 Task: For heading  Tahoma with underline.  font size for heading20,  'Change the font style of data to'Arial.  and font size to 12,  Change the alignment of both headline & data to Align left.  In the sheet  Budget Planning Logbookbook
Action: Mouse moved to (26, 95)
Screenshot: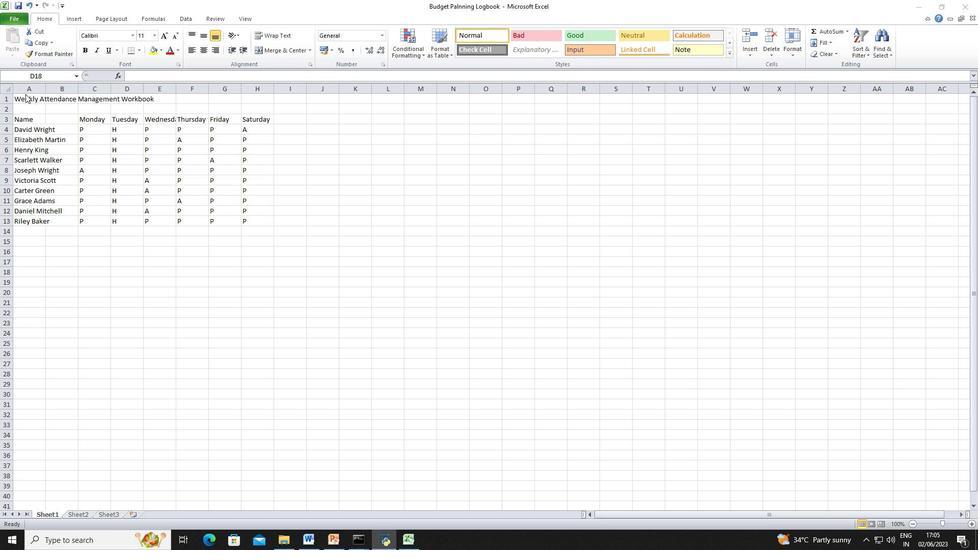 
Action: Mouse pressed left at (26, 95)
Screenshot: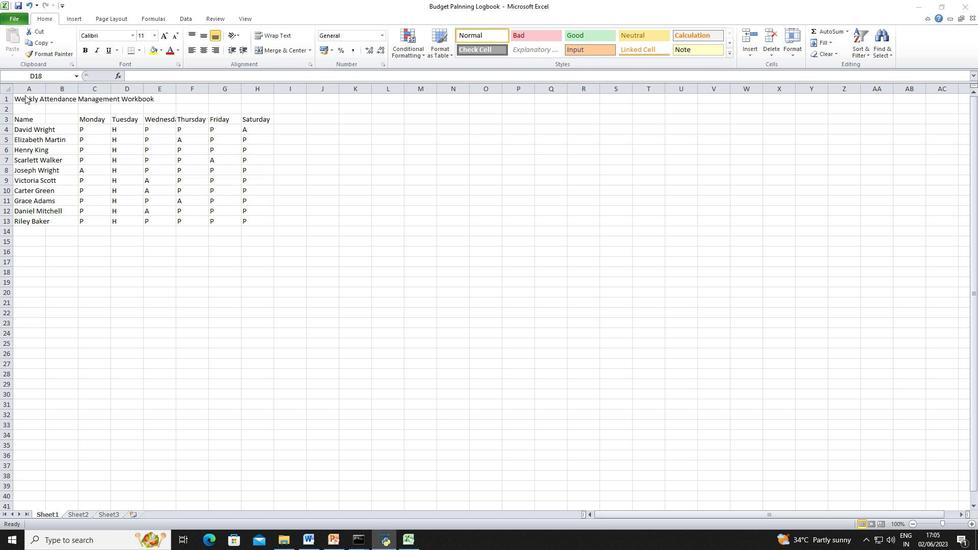 
Action: Mouse moved to (27, 99)
Screenshot: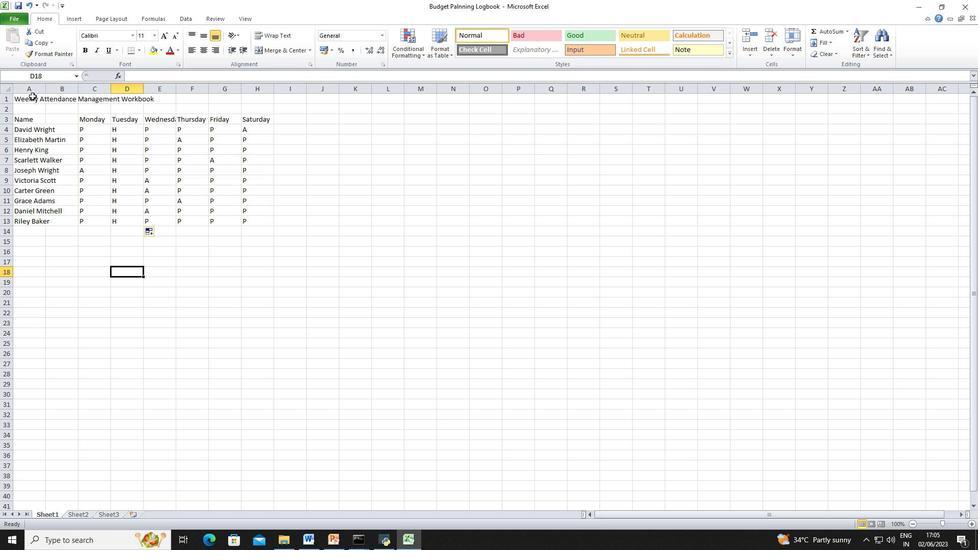 
Action: Mouse pressed left at (27, 99)
Screenshot: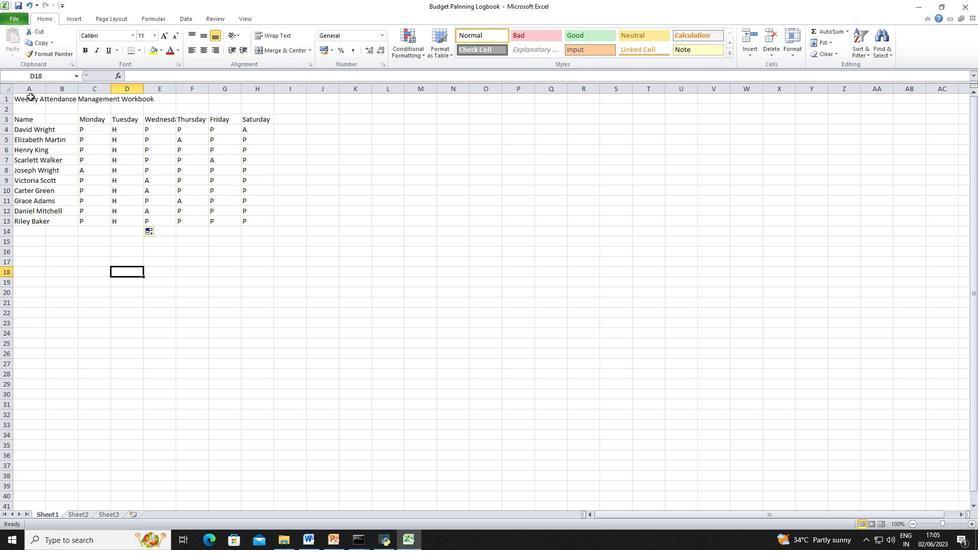 
Action: Mouse moved to (126, 32)
Screenshot: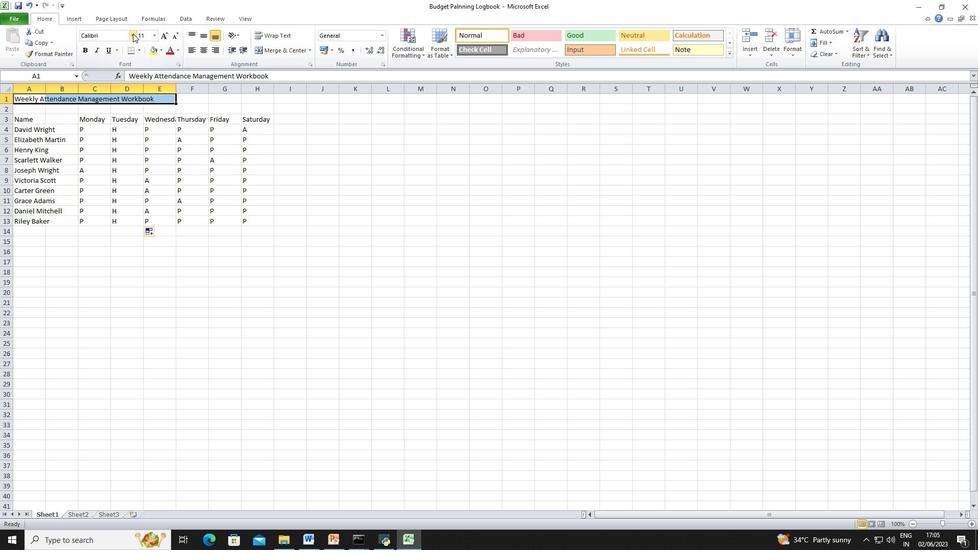 
Action: Mouse pressed left at (126, 32)
Screenshot: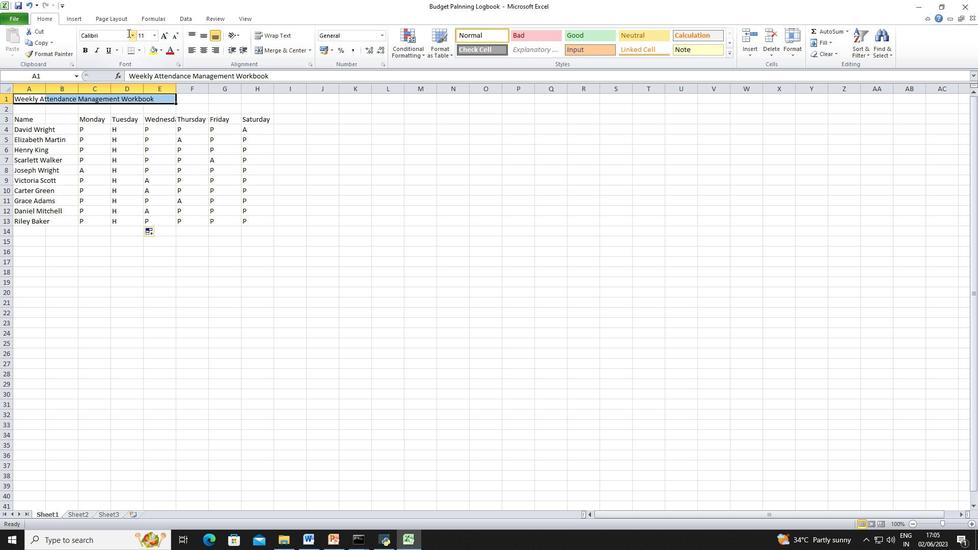 
Action: Key pressed <Key.shift>Tahoma
Screenshot: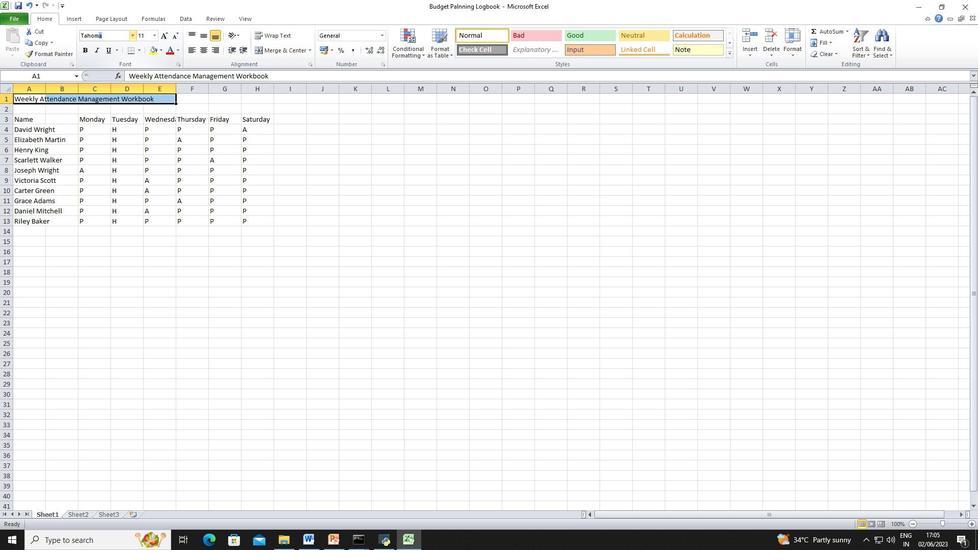 
Action: Mouse moved to (132, 30)
Screenshot: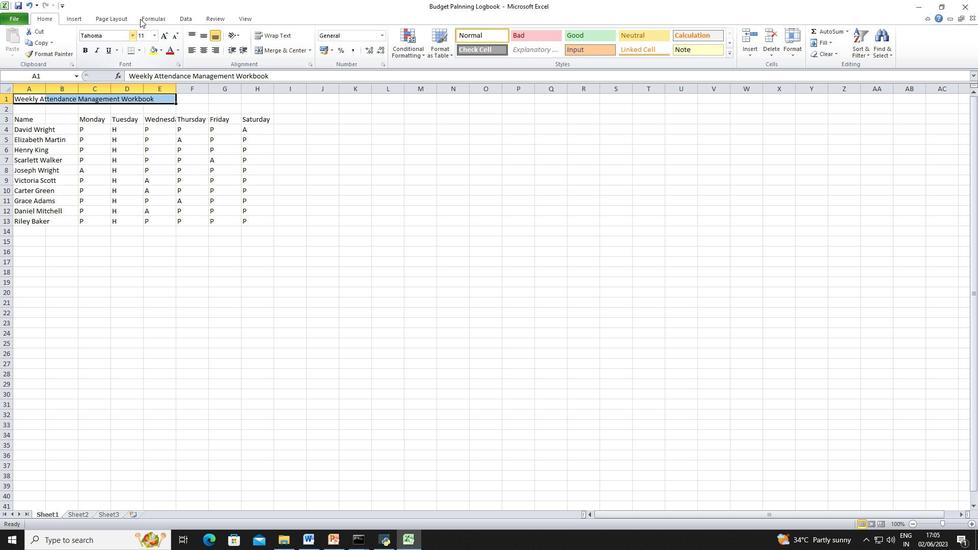 
Action: Key pressed <Key.enter>
Screenshot: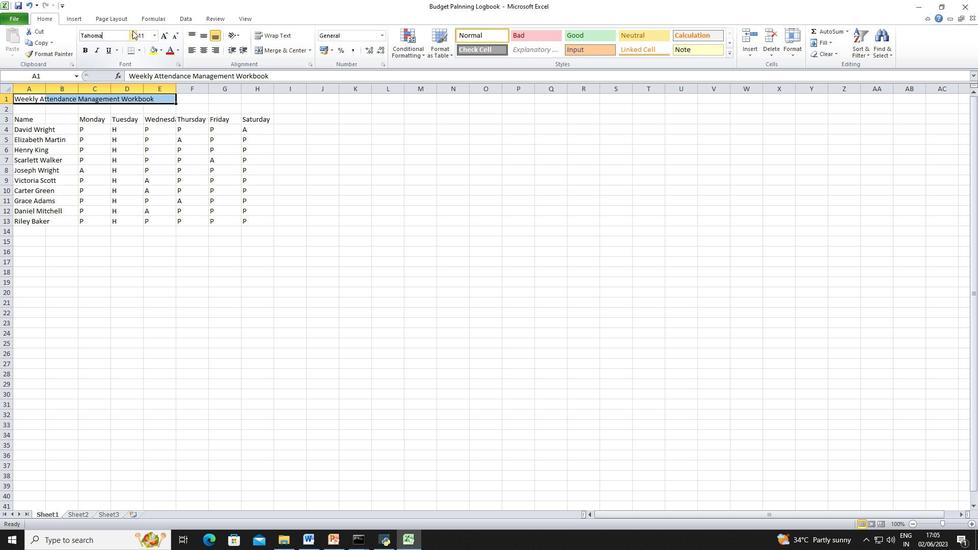 
Action: Mouse moved to (106, 50)
Screenshot: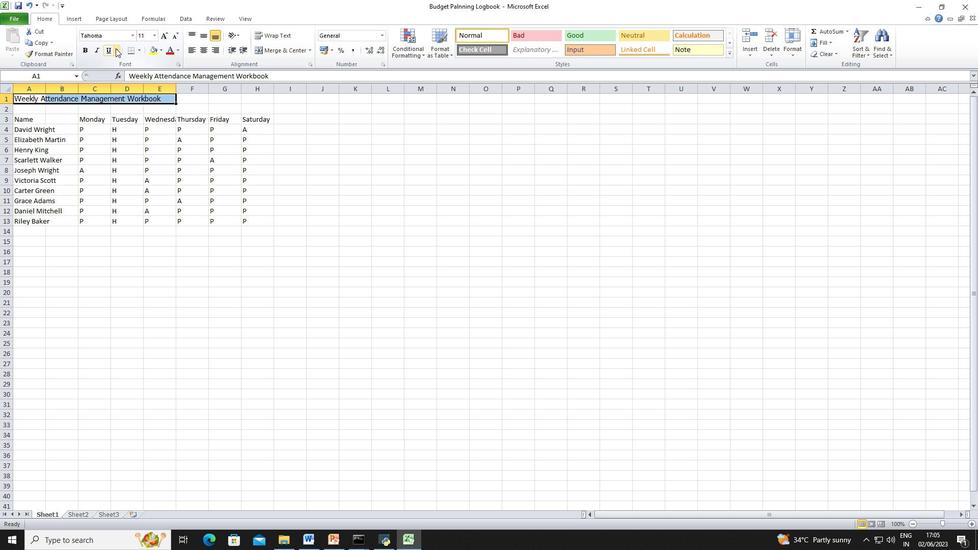 
Action: Mouse pressed left at (106, 50)
Screenshot: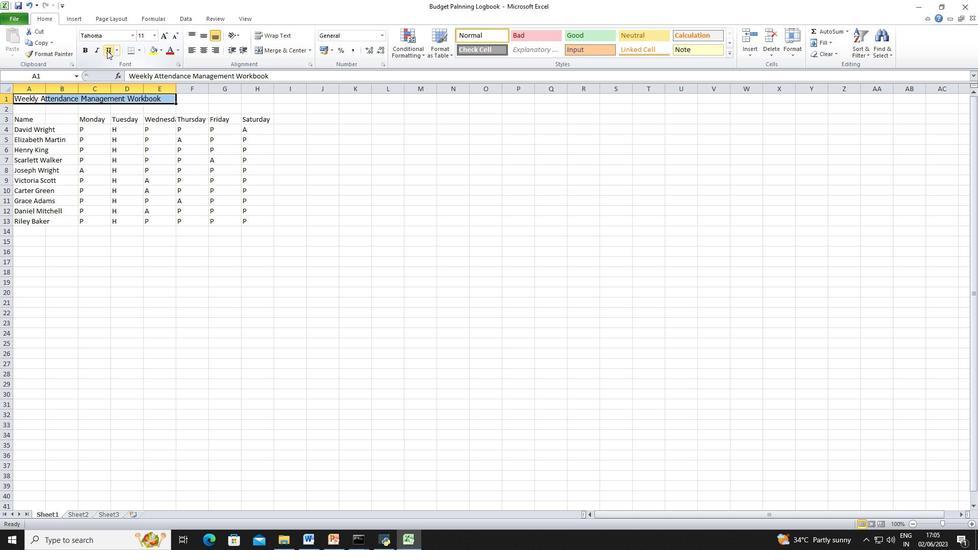 
Action: Mouse moved to (154, 32)
Screenshot: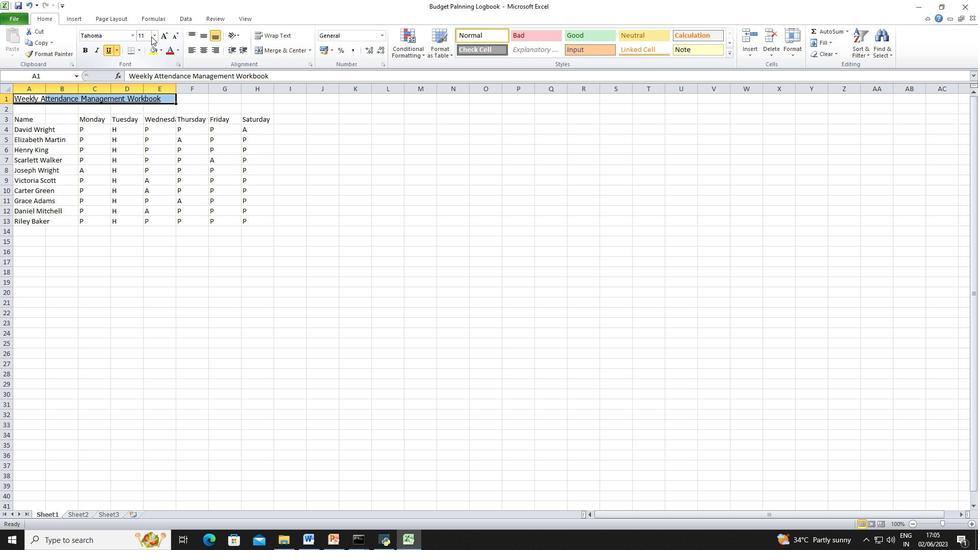 
Action: Mouse pressed left at (154, 32)
Screenshot: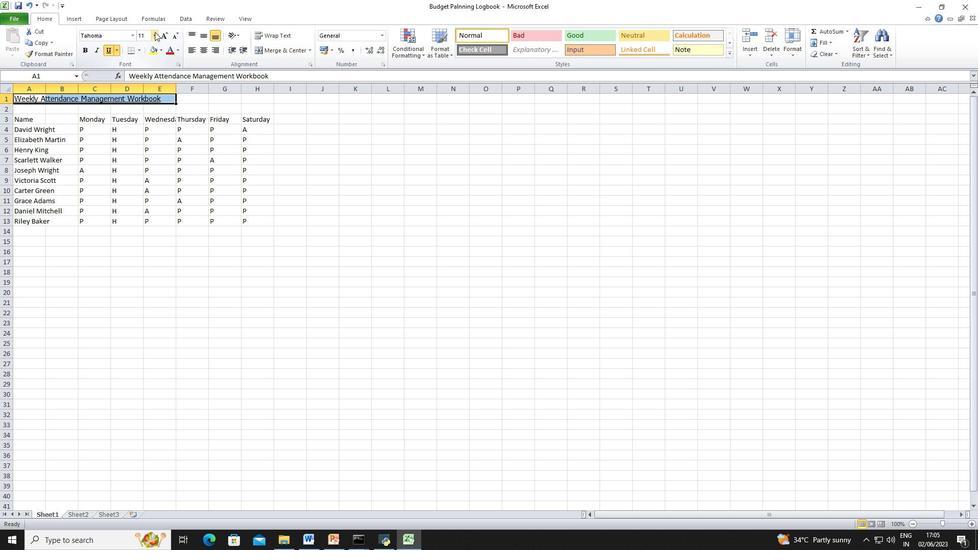 
Action: Mouse moved to (143, 112)
Screenshot: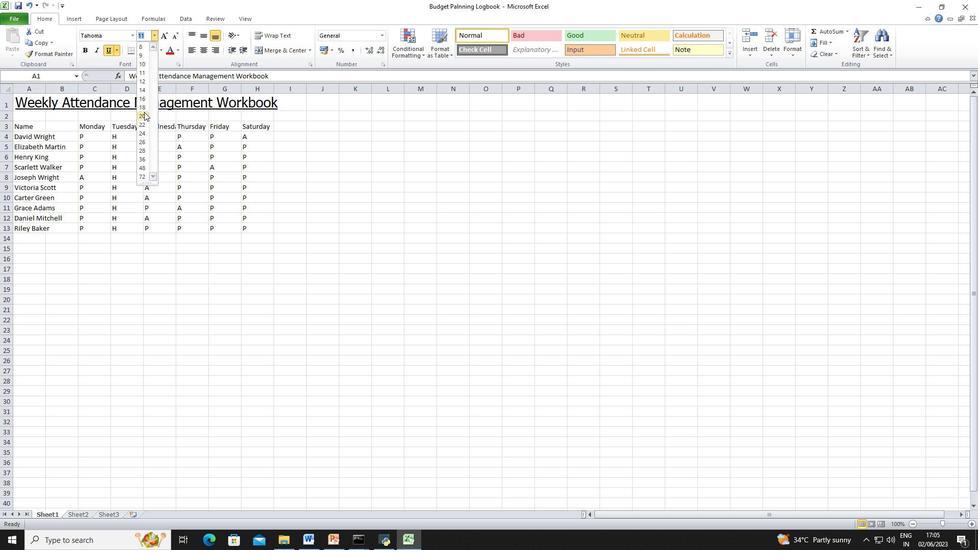 
Action: Mouse pressed left at (143, 112)
Screenshot: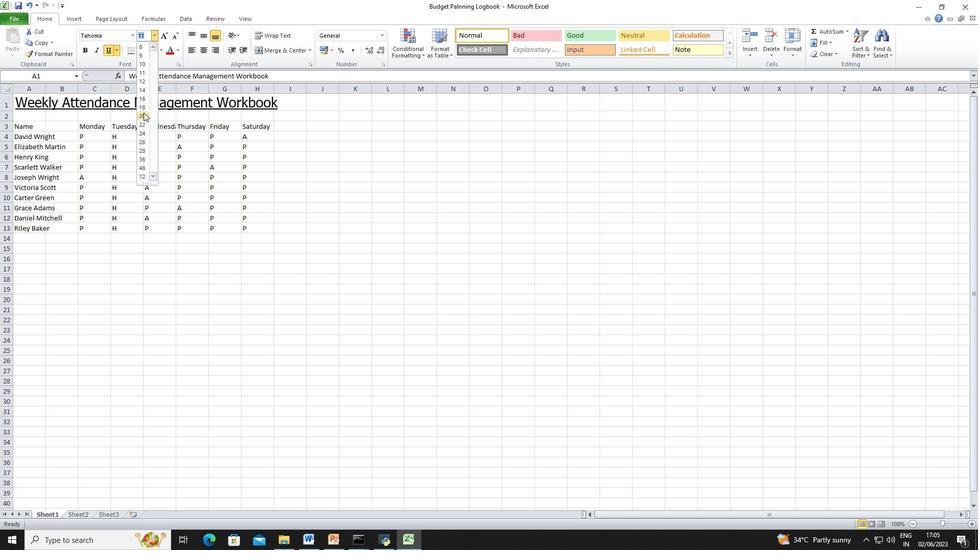 
Action: Mouse moved to (35, 128)
Screenshot: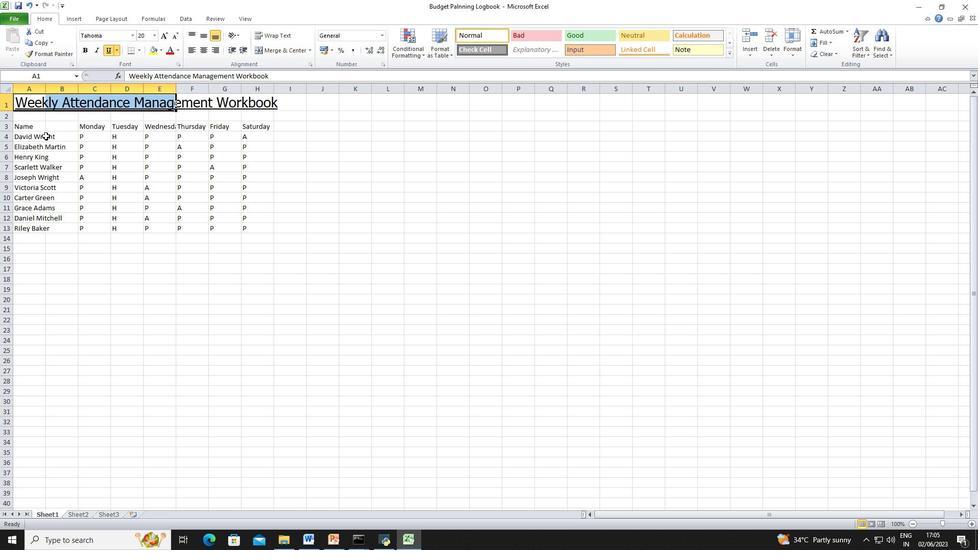 
Action: Mouse pressed left at (35, 128)
Screenshot: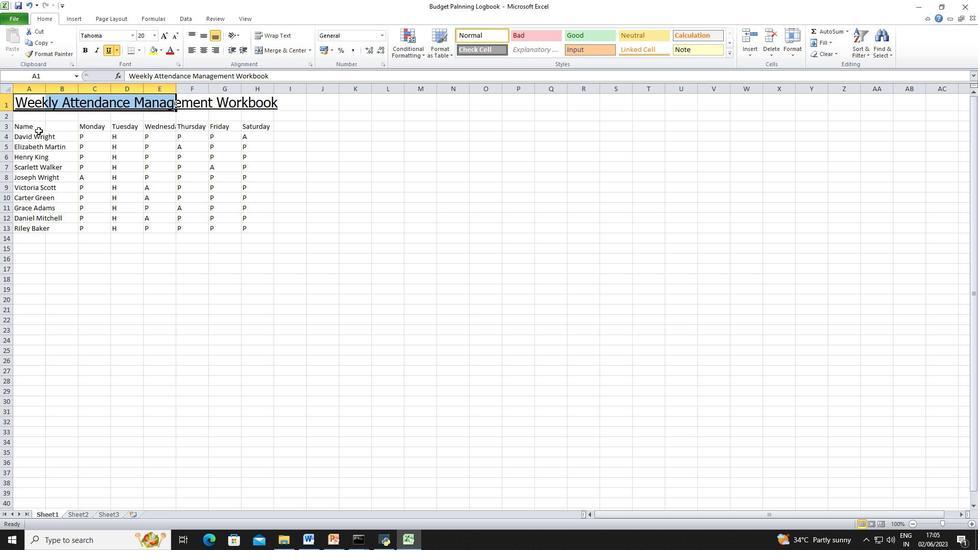 
Action: Mouse moved to (111, 27)
Screenshot: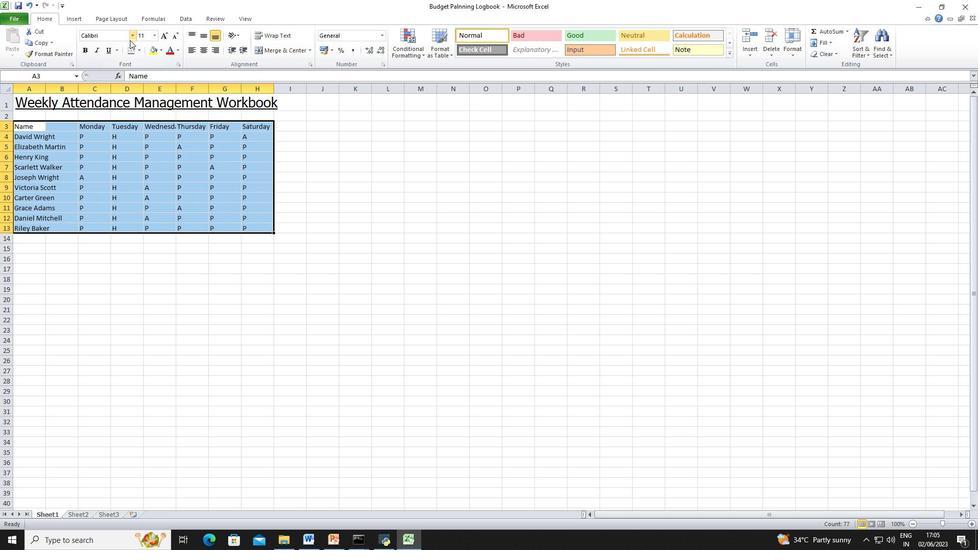
Action: Mouse pressed left at (111, 27)
Screenshot: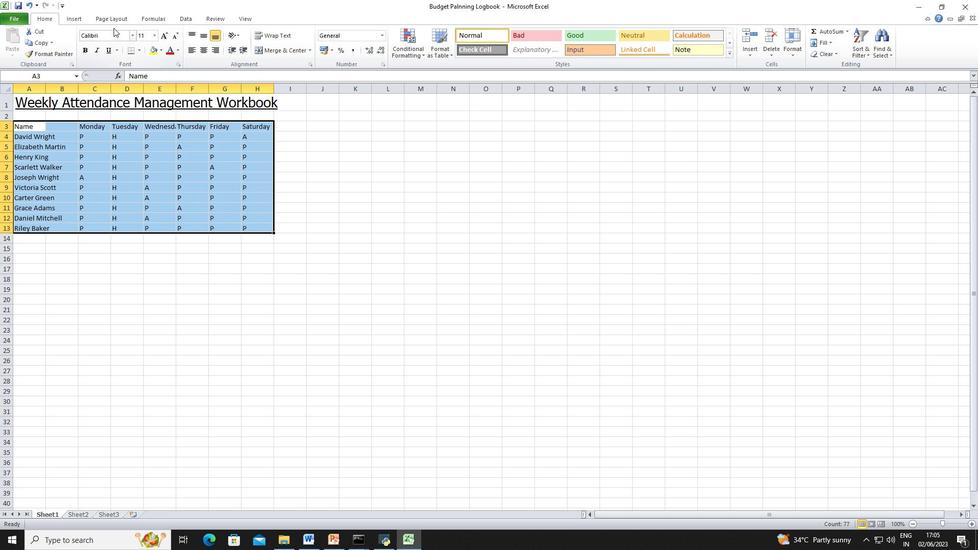 
Action: Mouse moved to (109, 29)
Screenshot: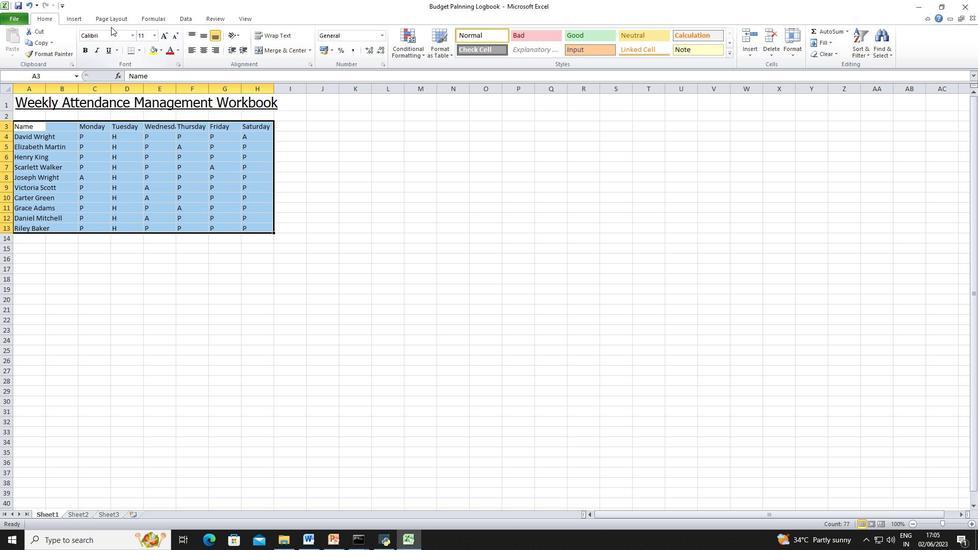 
Action: Mouse pressed left at (109, 29)
Screenshot: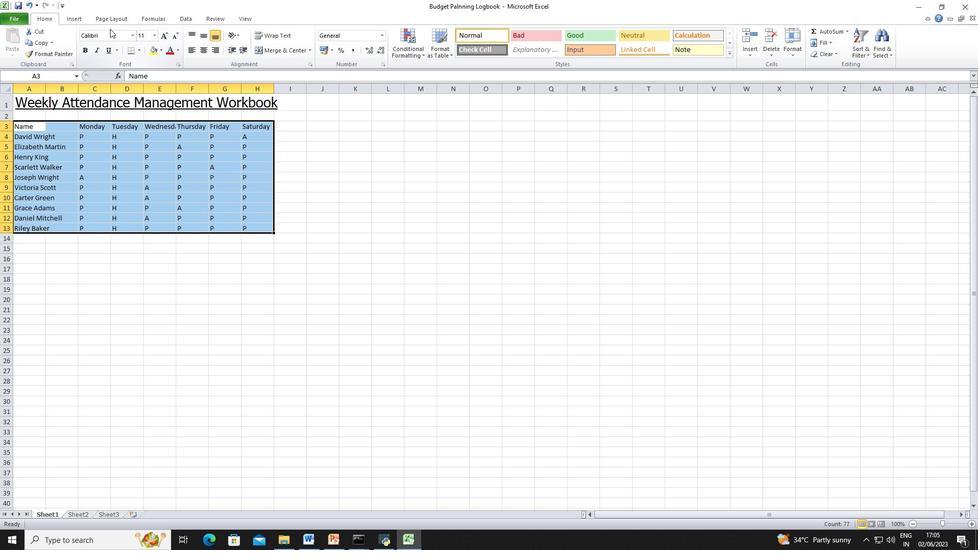 
Action: Mouse moved to (109, 34)
Screenshot: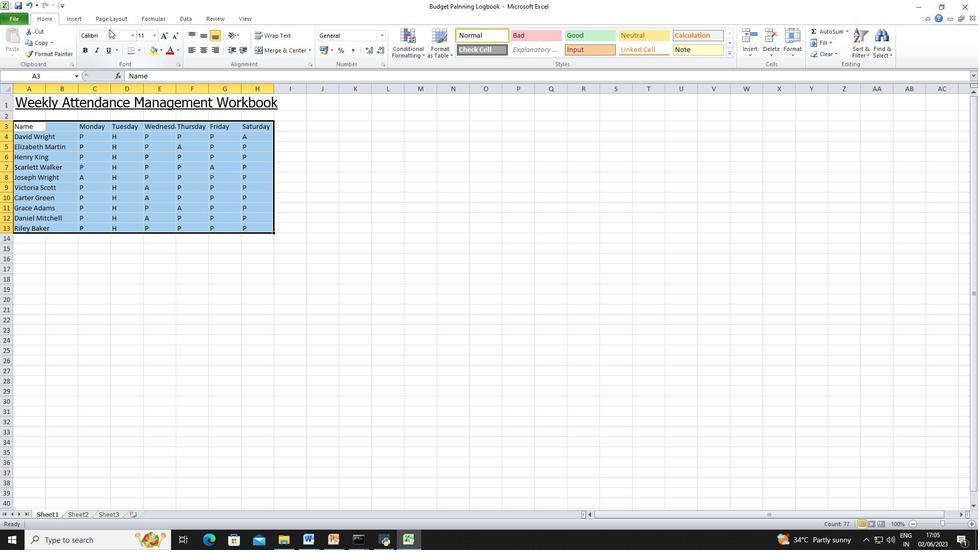 
Action: Mouse pressed left at (109, 34)
Screenshot: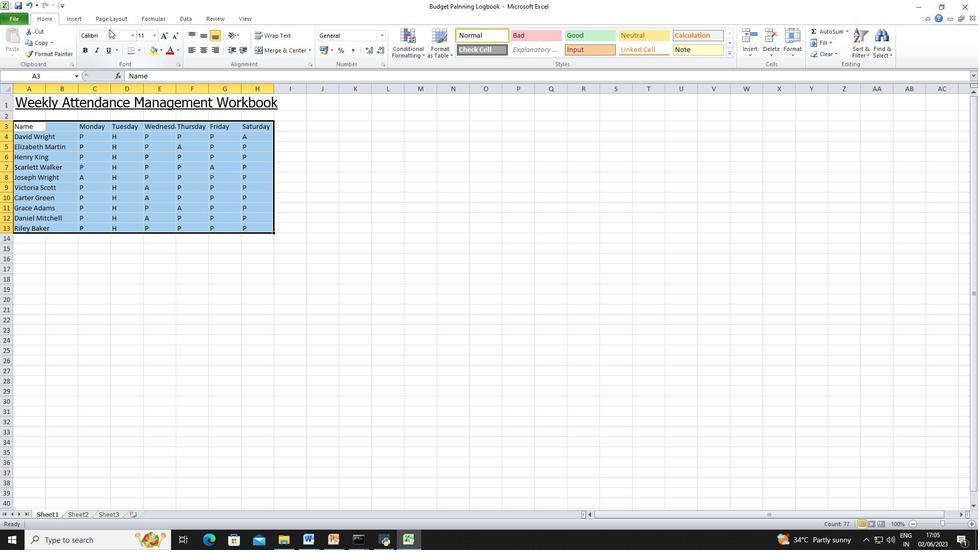 
Action: Key pressed <Key.shift>Arial
Screenshot: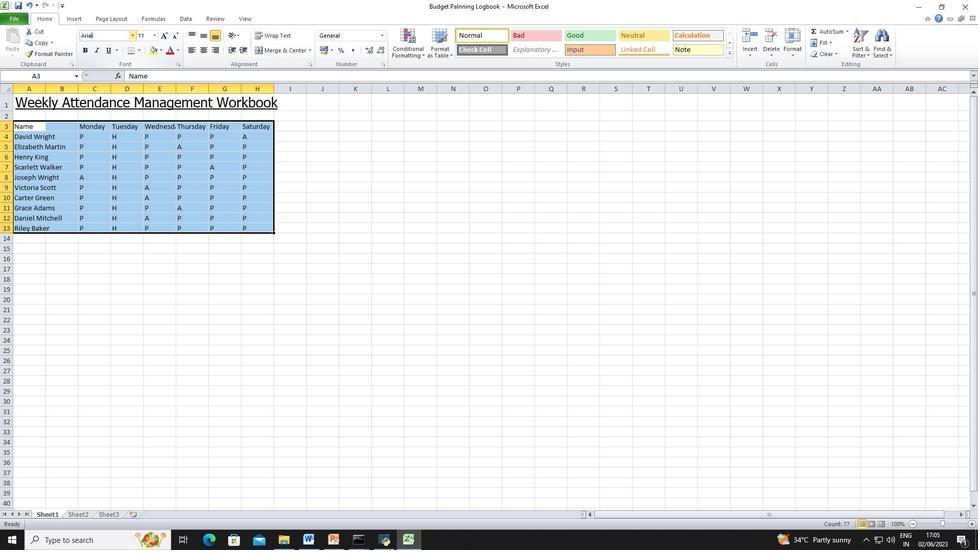 
Action: Mouse moved to (157, 32)
Screenshot: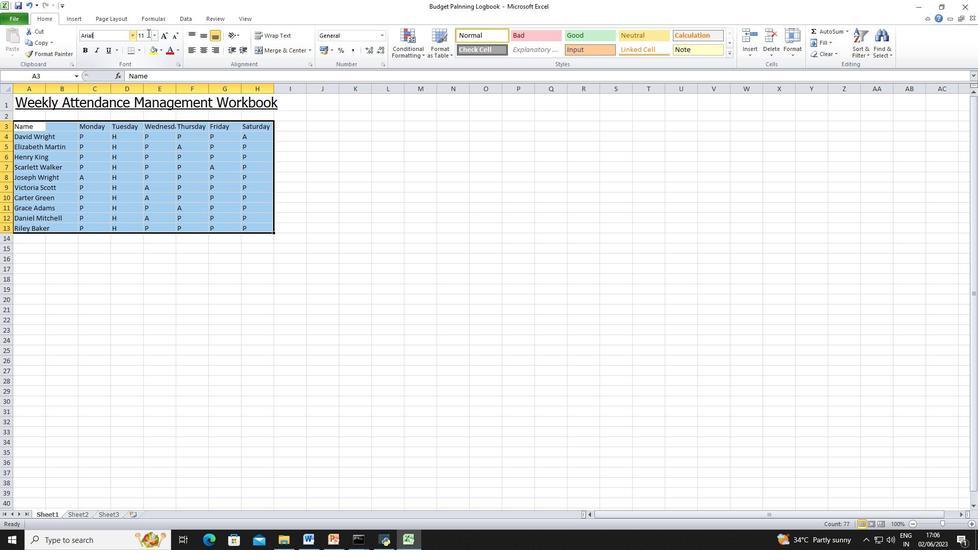 
Action: Mouse pressed left at (157, 32)
Screenshot: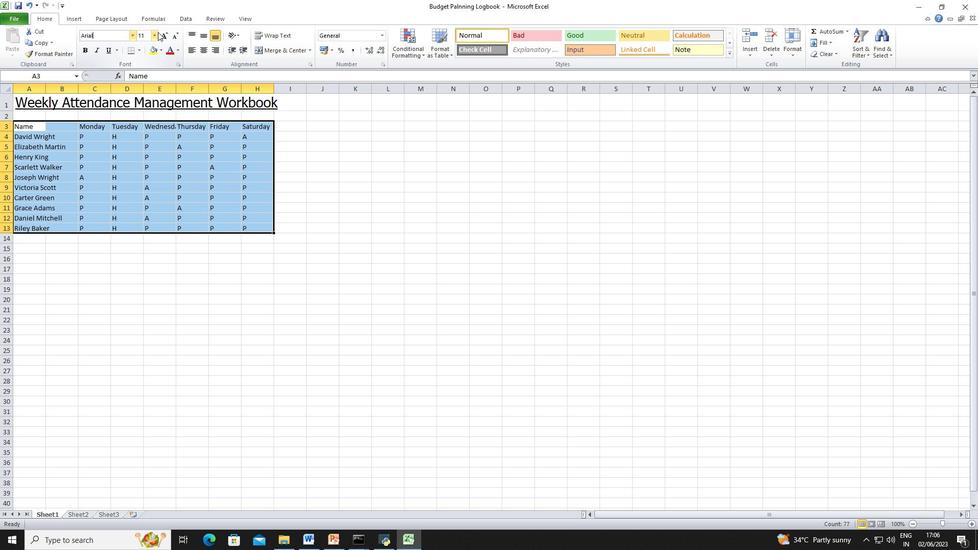 
Action: Mouse moved to (155, 32)
Screenshot: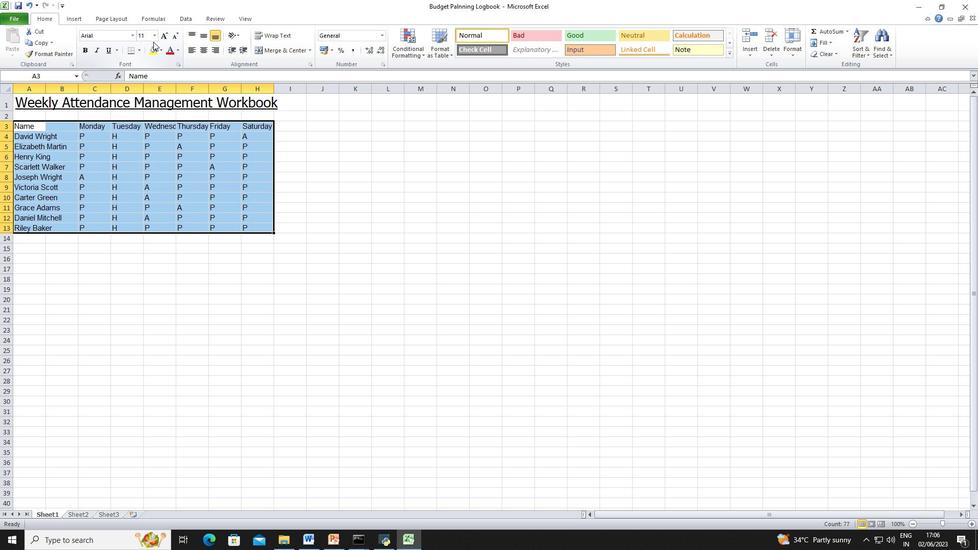 
Action: Mouse pressed left at (155, 32)
Screenshot: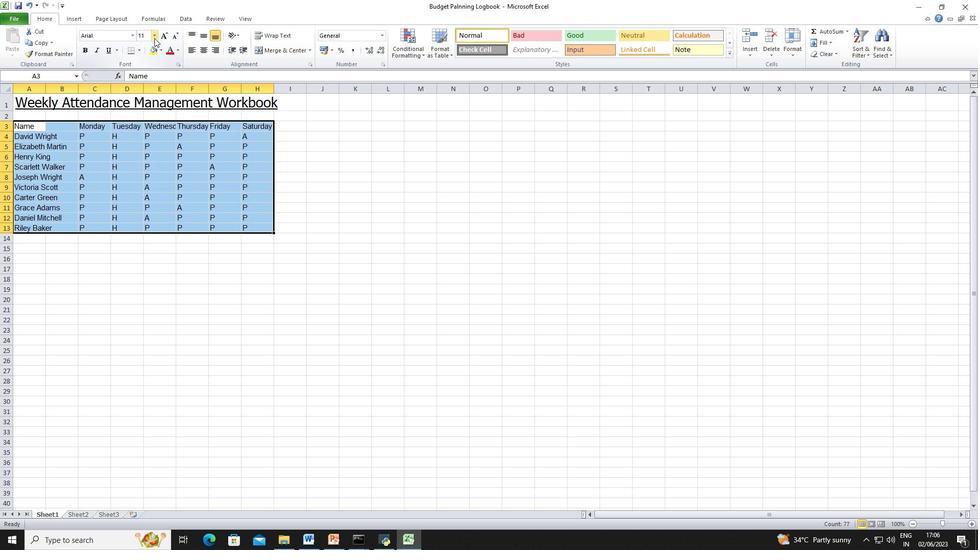 
Action: Mouse moved to (143, 78)
Screenshot: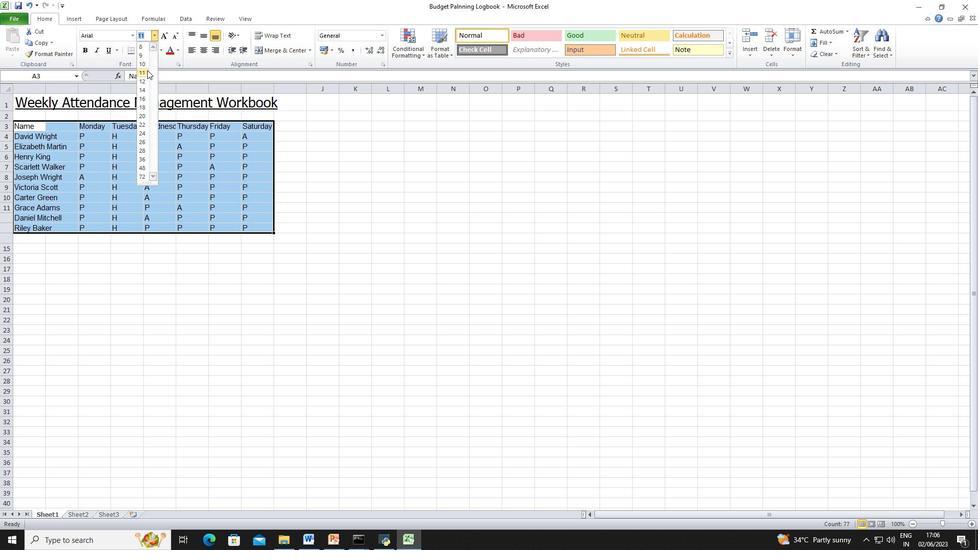 
Action: Mouse pressed left at (143, 78)
Screenshot: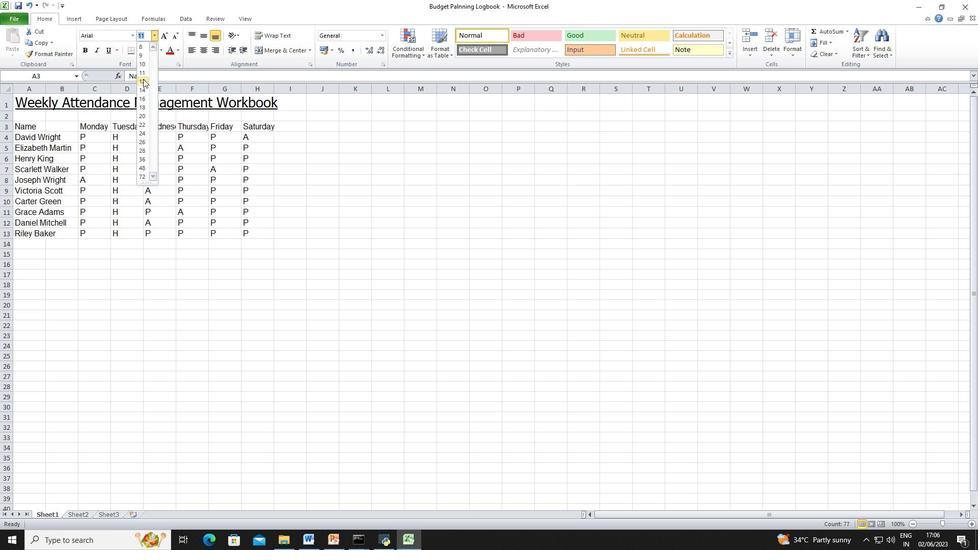 
Action: Mouse moved to (29, 105)
Screenshot: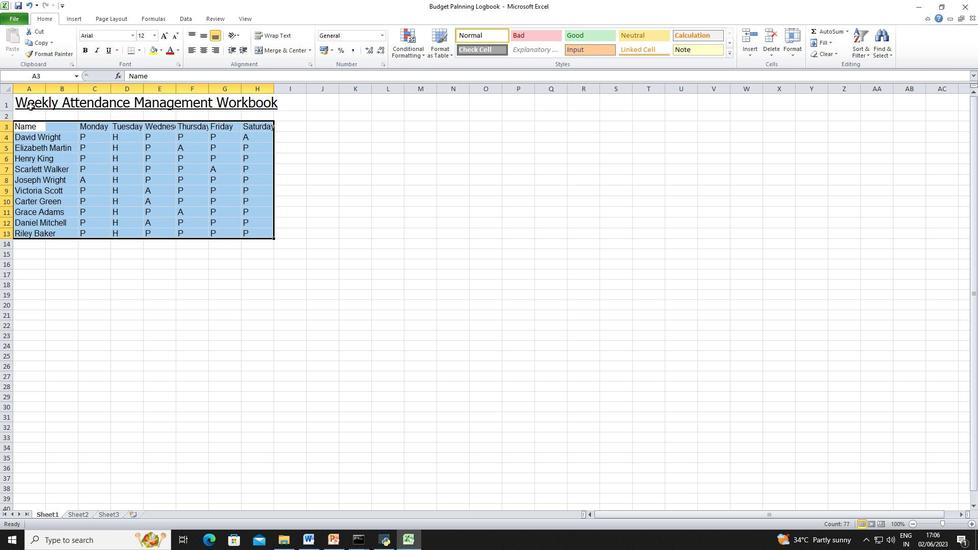 
Action: Mouse pressed left at (29, 105)
Screenshot: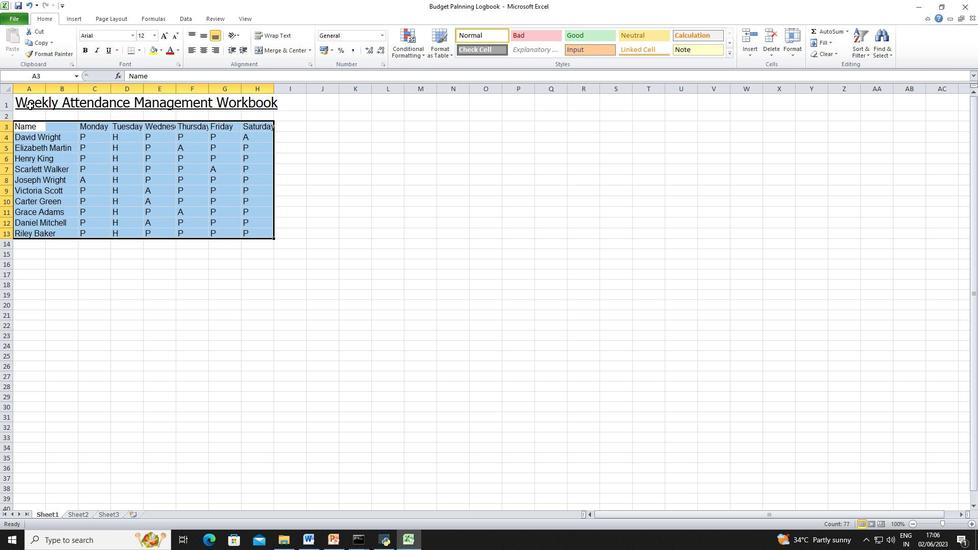 
Action: Mouse moved to (200, 49)
Screenshot: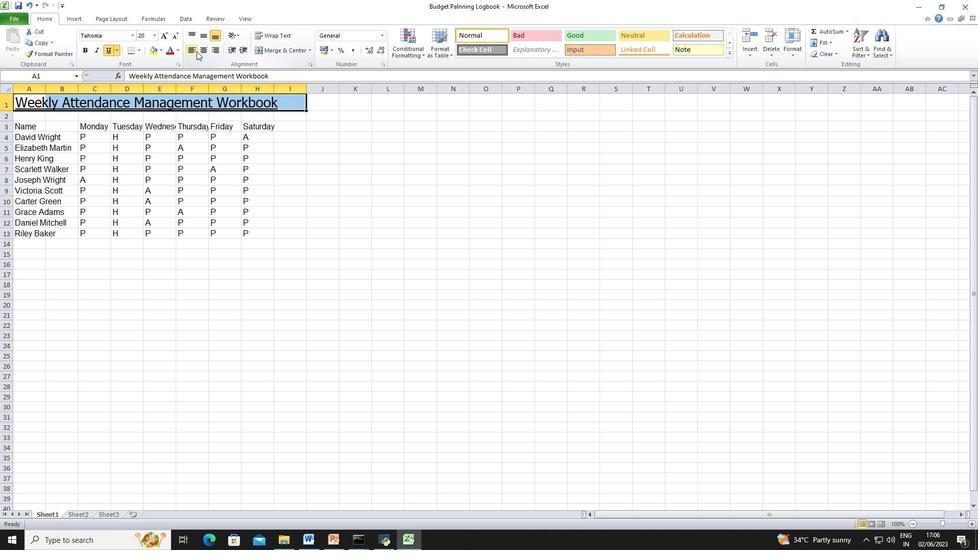 
Action: Mouse pressed left at (200, 49)
Screenshot: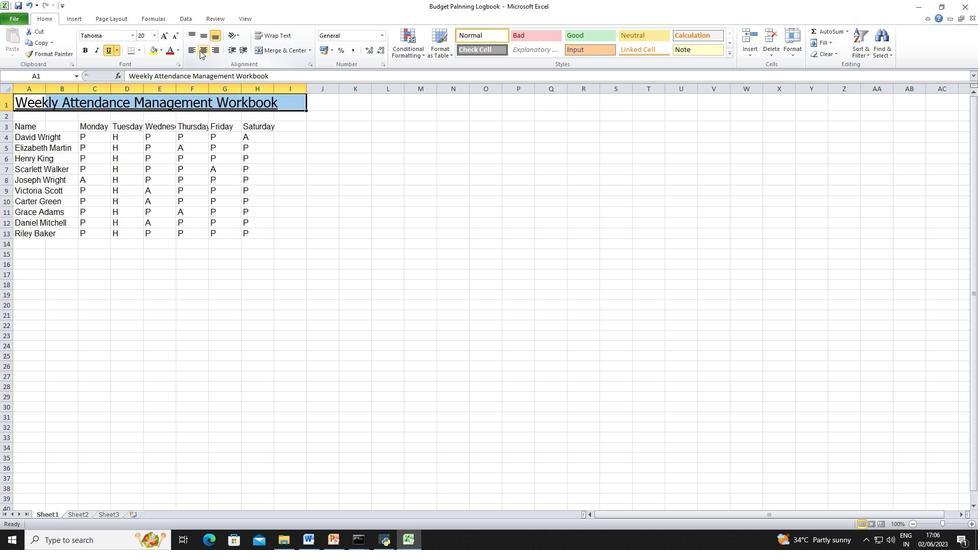 
Action: Mouse moved to (40, 124)
Screenshot: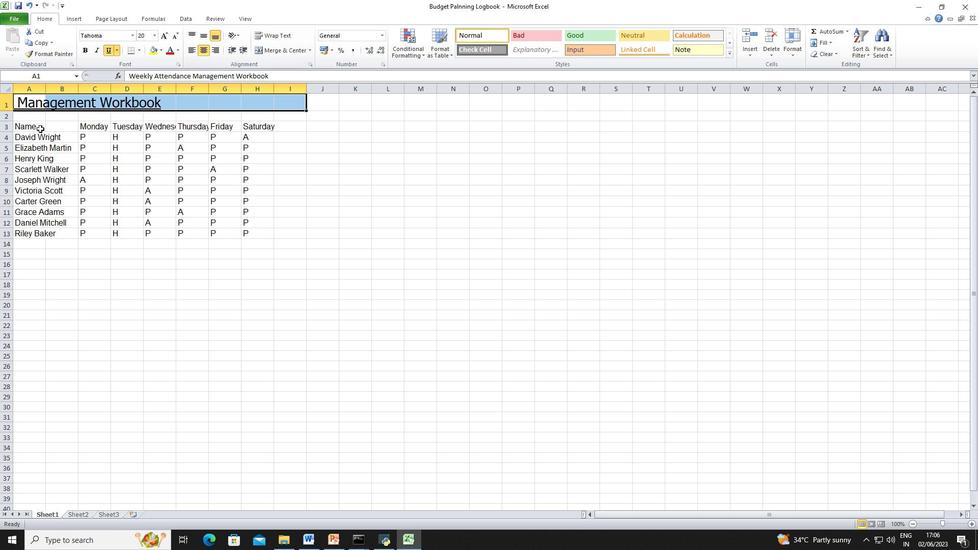 
Action: Mouse pressed left at (40, 124)
Screenshot: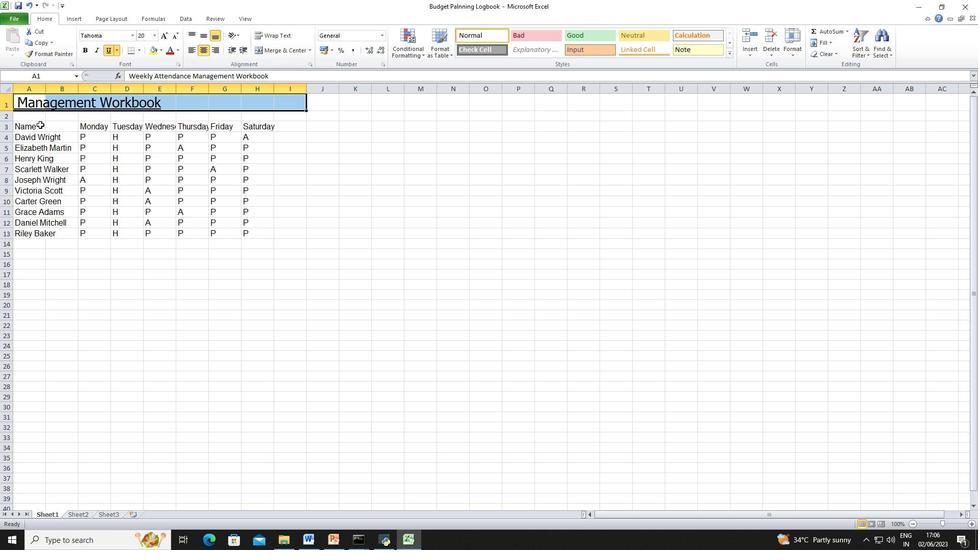 
Action: Mouse moved to (200, 48)
Screenshot: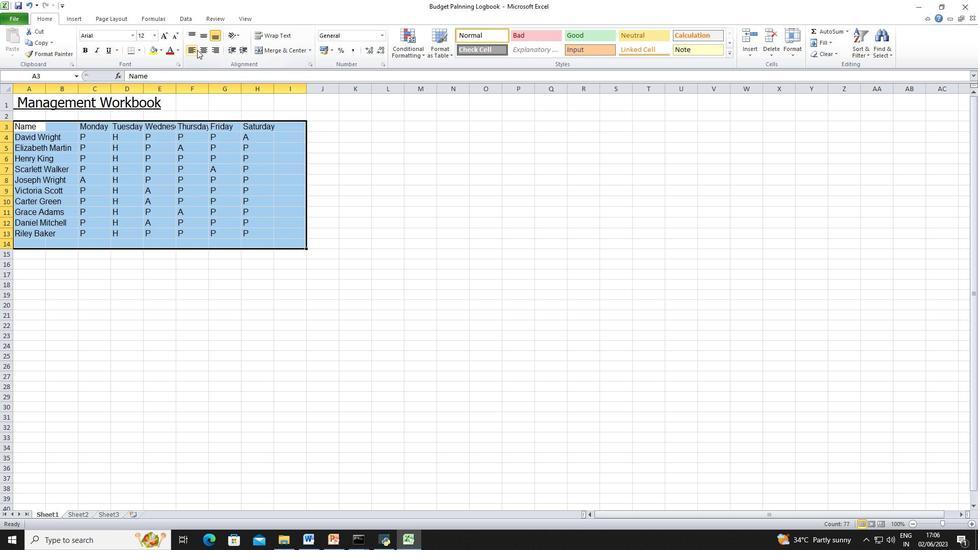 
Action: Mouse pressed left at (200, 48)
Screenshot: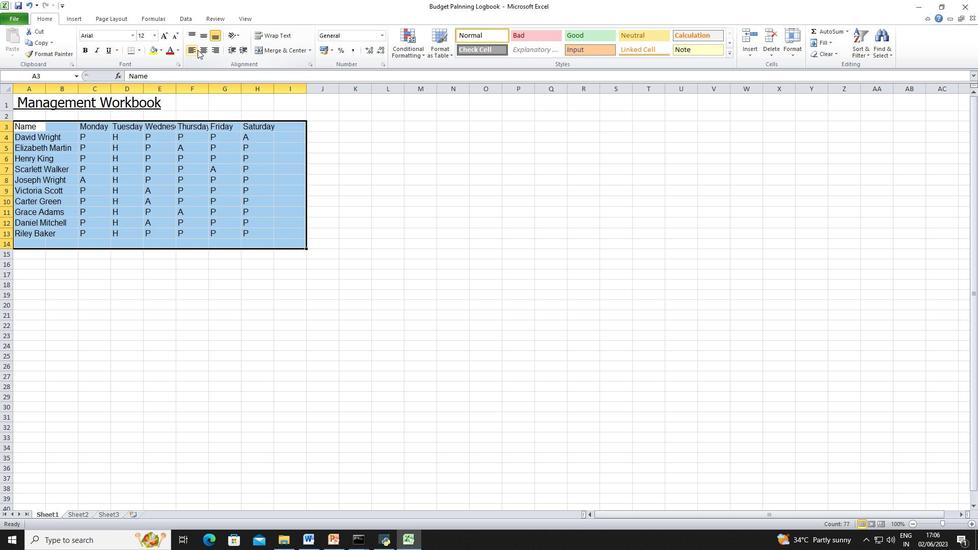 
Action: Mouse moved to (24, 103)
Screenshot: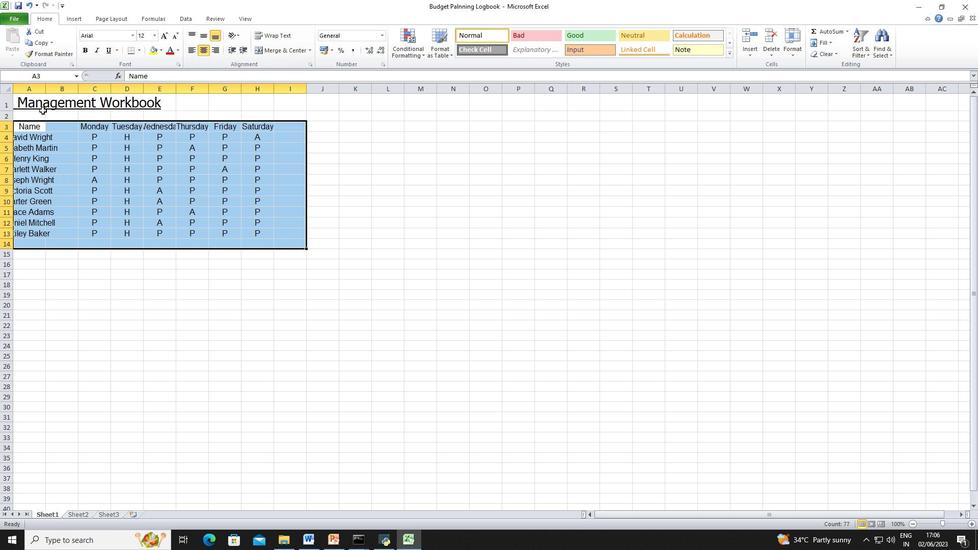 
Action: Mouse pressed left at (24, 103)
Screenshot: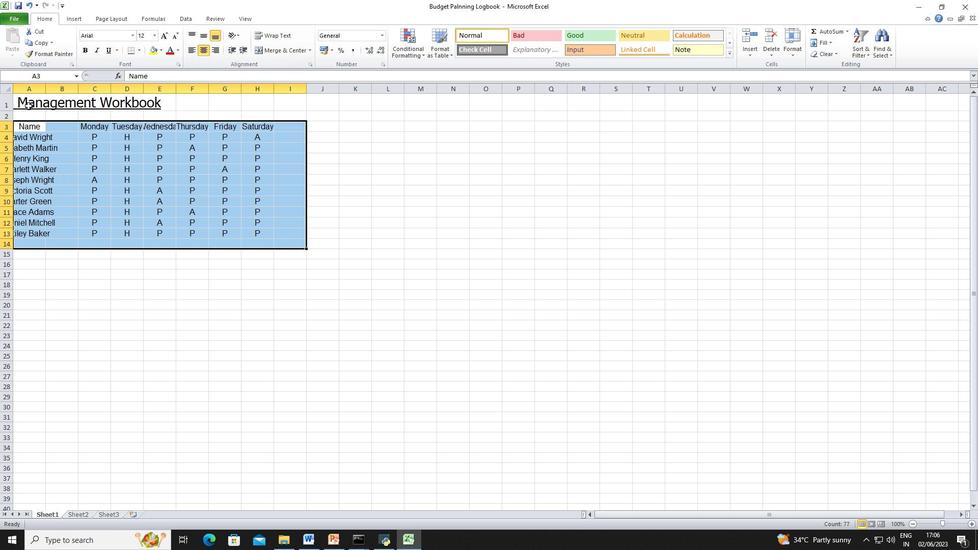 
Action: Mouse moved to (73, 118)
Screenshot: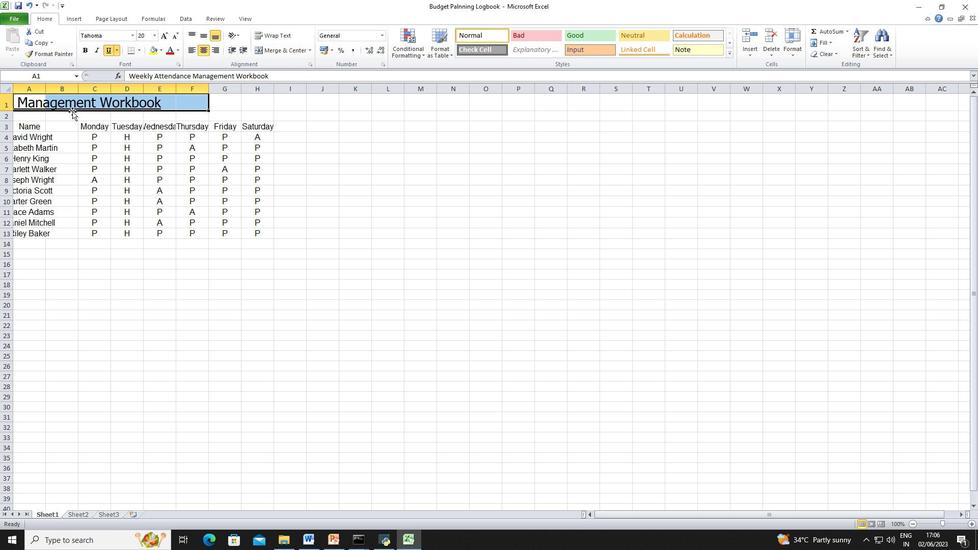 
Action: Mouse pressed left at (73, 118)
Screenshot: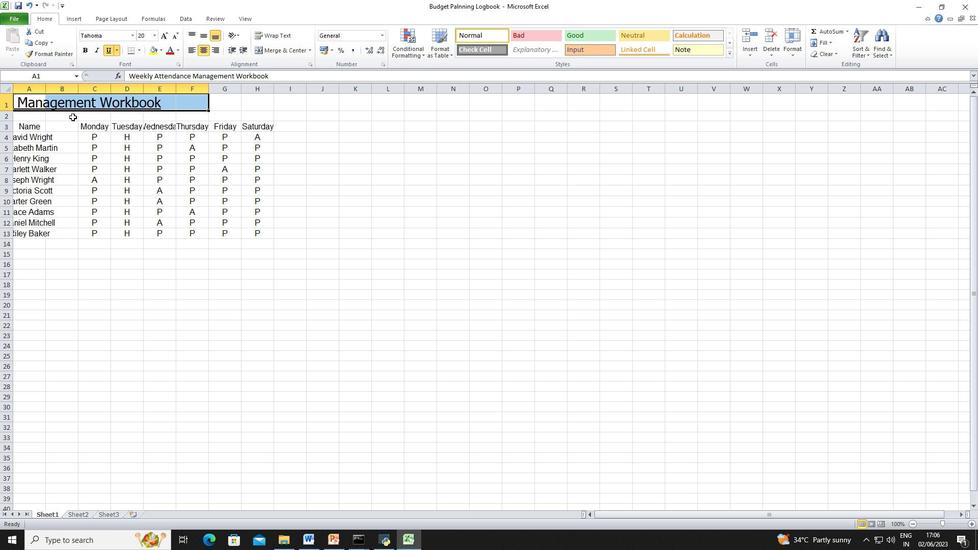 
Action: Mouse moved to (44, 91)
Screenshot: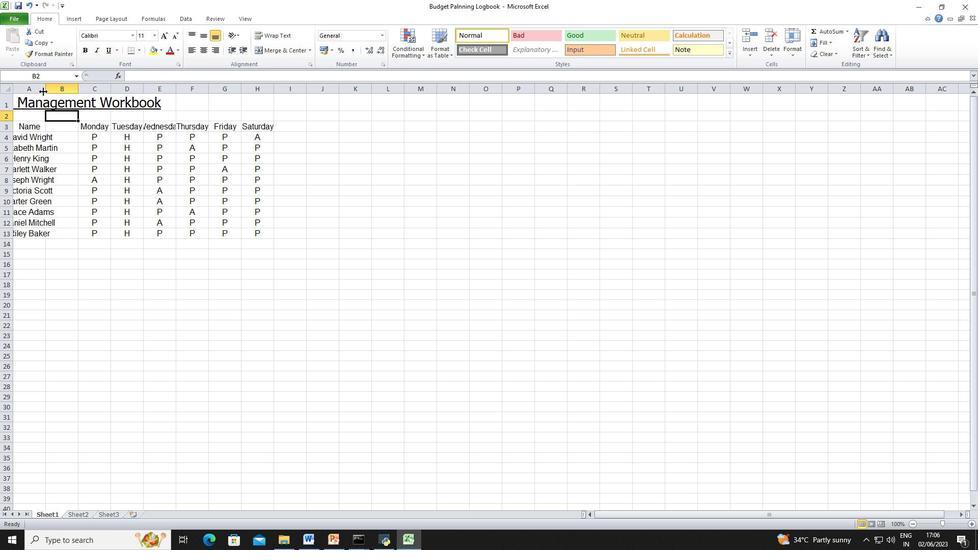 
Action: Mouse pressed left at (44, 91)
Screenshot: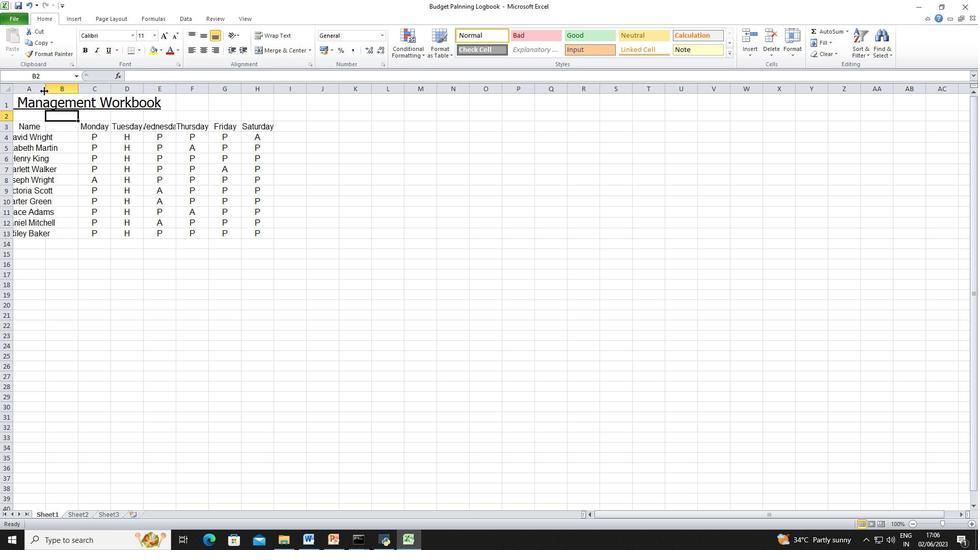 
Action: Mouse moved to (119, 90)
Screenshot: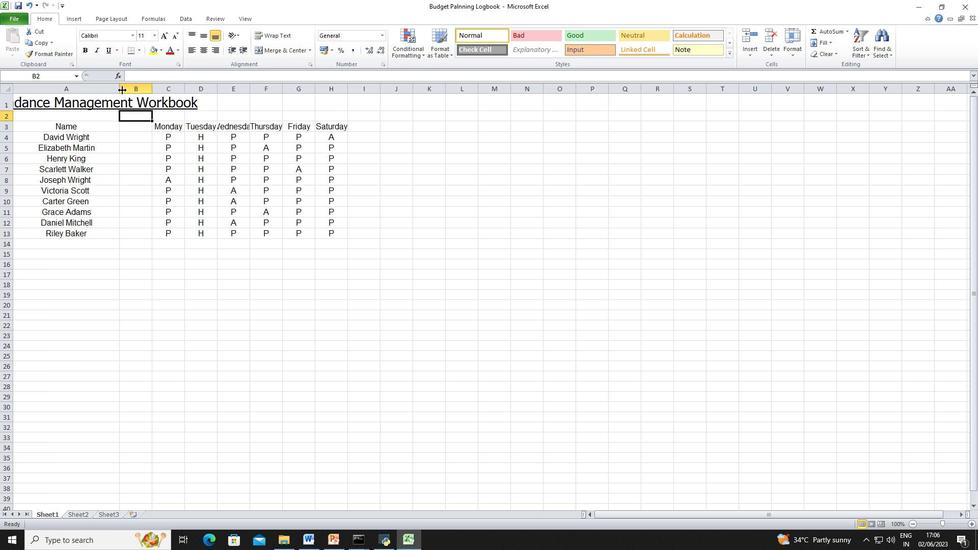
Action: Mouse pressed left at (119, 90)
Screenshot: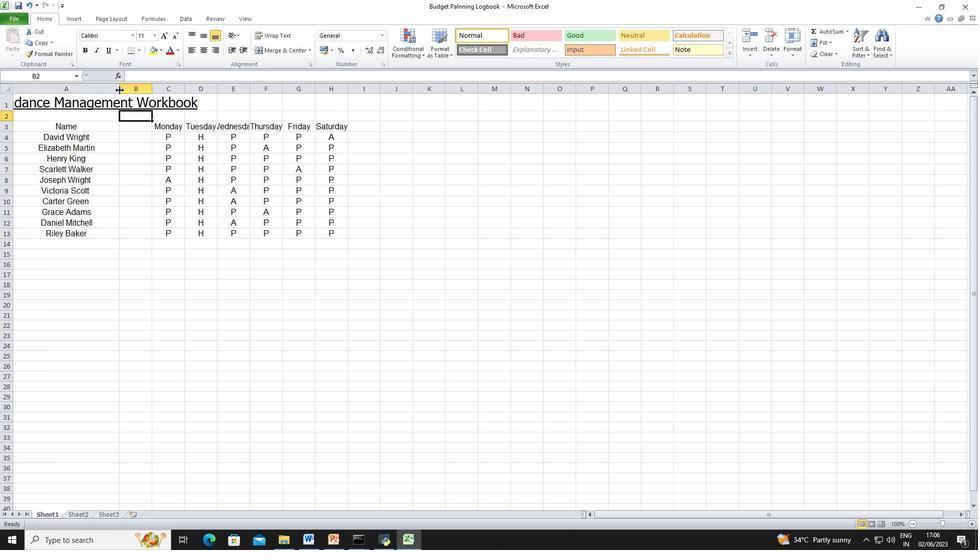 
Action: Mouse moved to (171, 90)
Screenshot: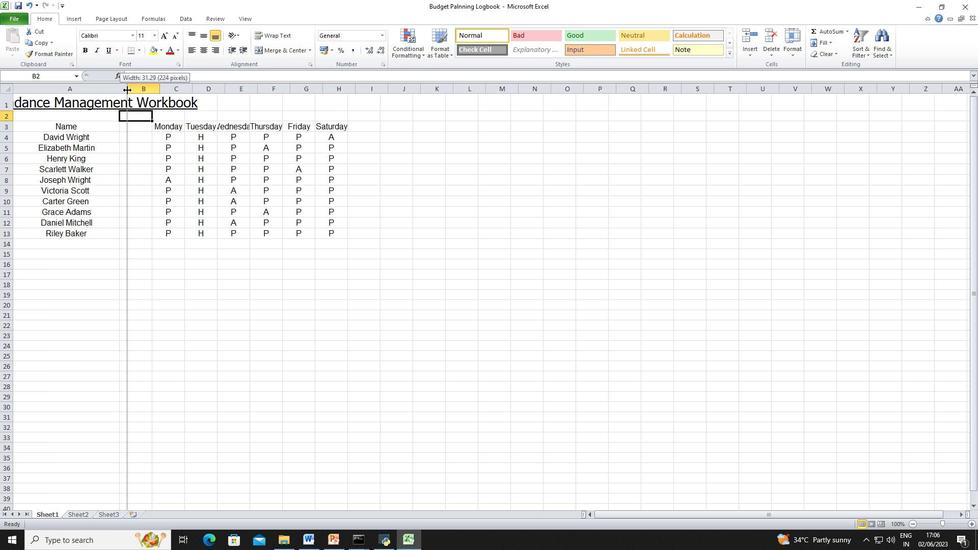 
Action: Mouse pressed left at (171, 90)
Screenshot: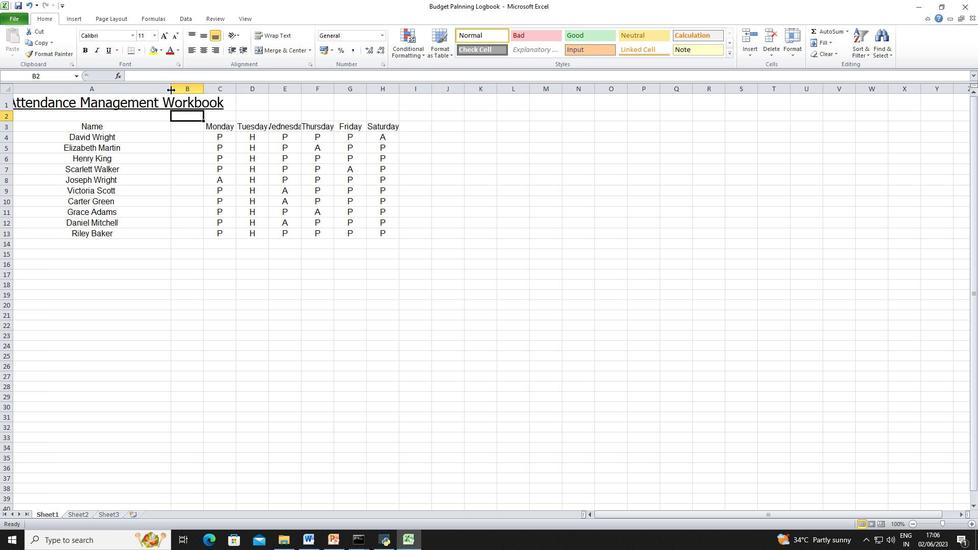 
Action: Mouse moved to (211, 91)
Screenshot: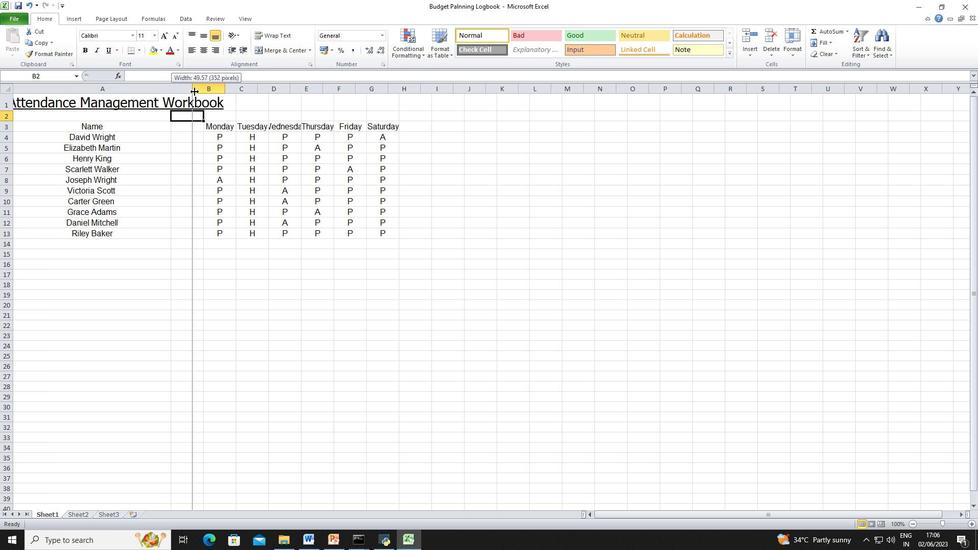 
Action: Mouse pressed left at (211, 91)
Screenshot: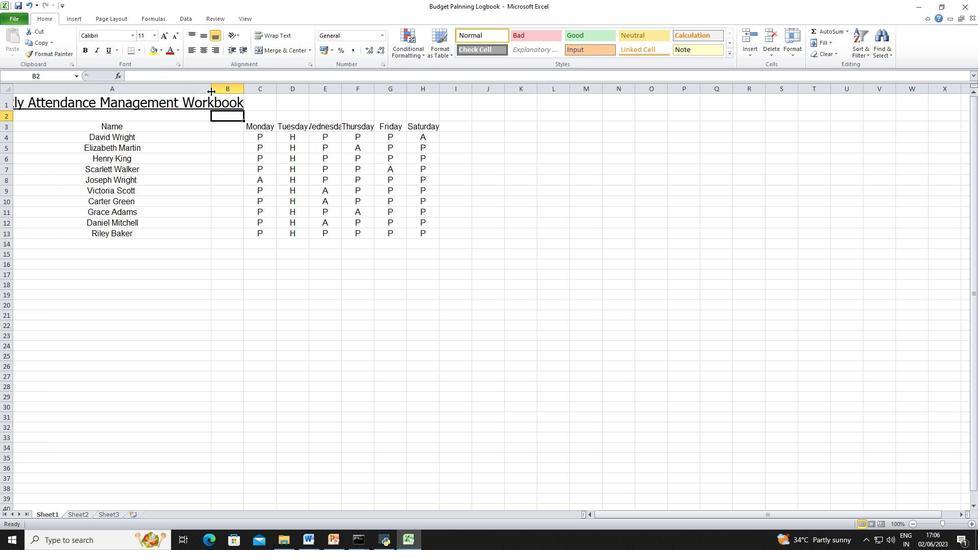 
Action: Mouse moved to (246, 92)
Screenshot: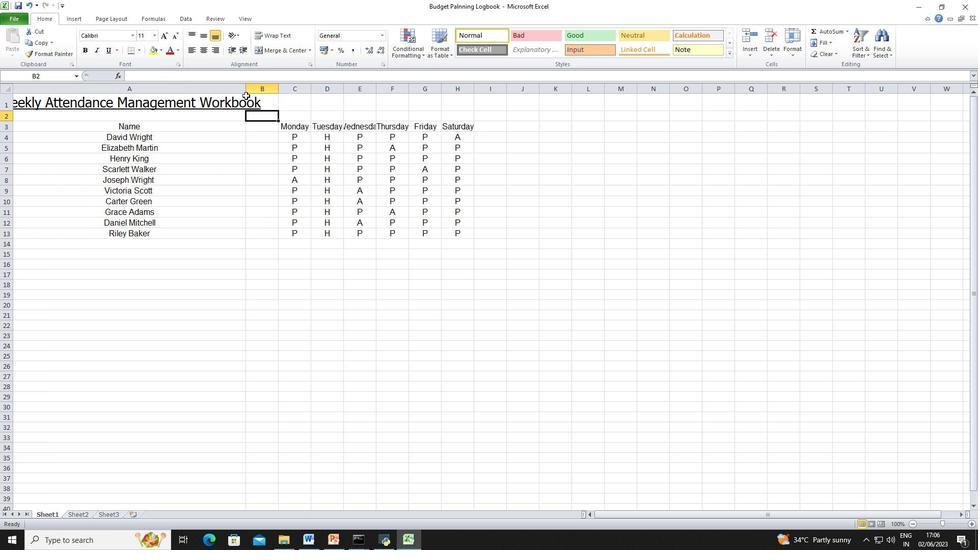 
Action: Mouse pressed left at (246, 92)
Screenshot: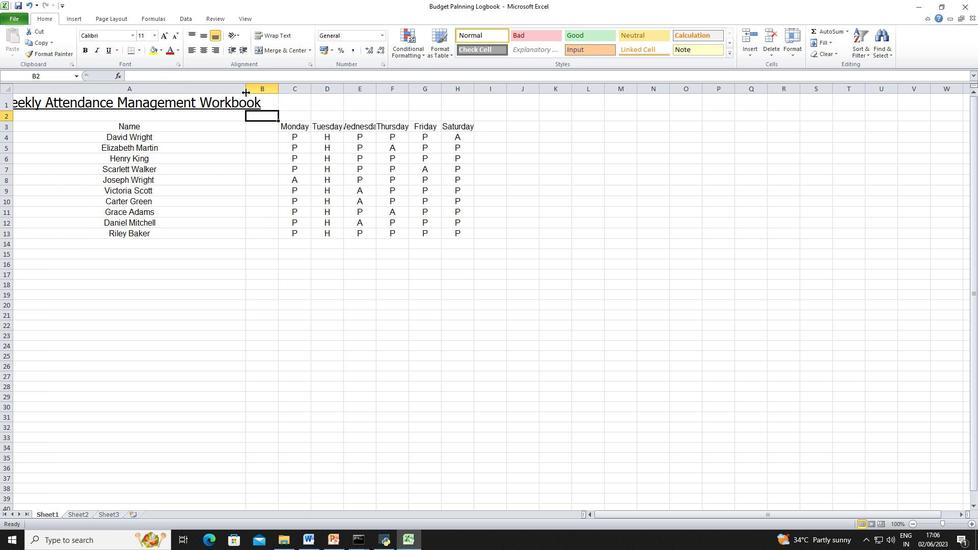 
Action: Mouse moved to (262, 92)
Screenshot: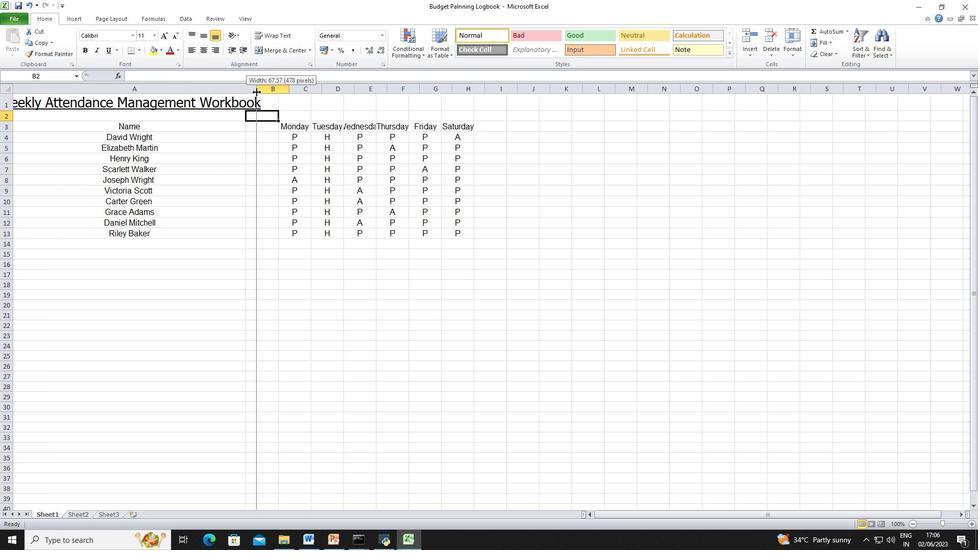 
Action: Mouse pressed left at (262, 92)
Screenshot: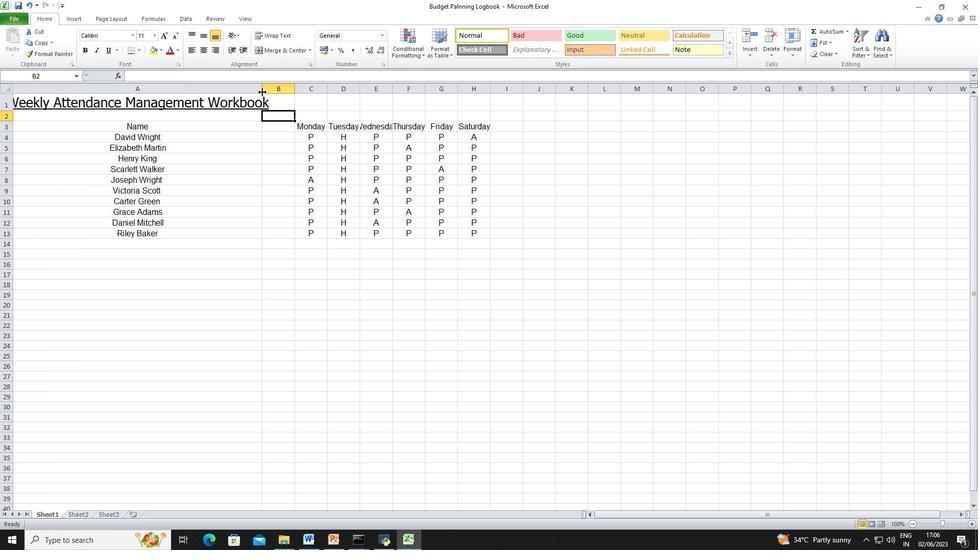 
Action: Mouse moved to (319, 204)
Screenshot: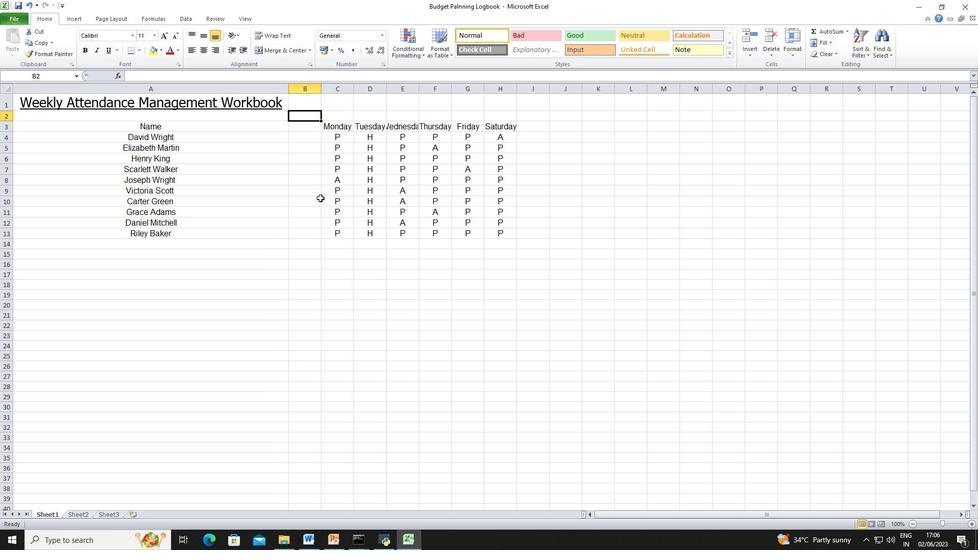 
